 Task: In the  document Fusioncuisinemeet.odt Change font size of watermark '123' and place the watermark  'Diagonally '. Insert footer and write www.lunaTech.com
Action: Mouse moved to (96, 89)
Screenshot: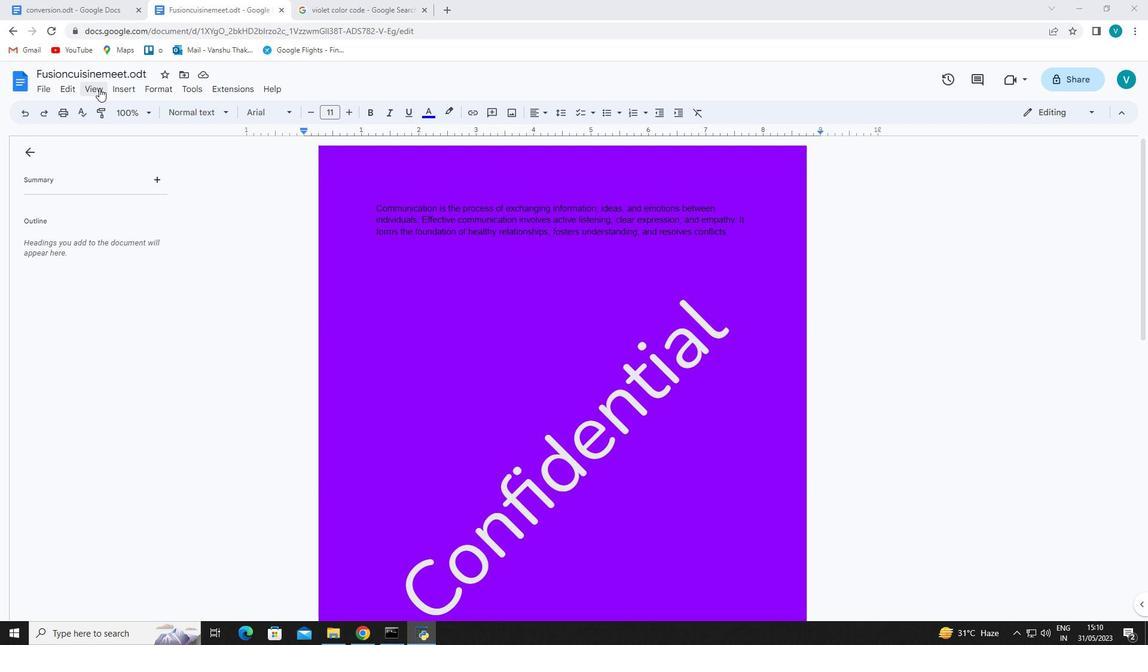 
Action: Mouse pressed left at (96, 89)
Screenshot: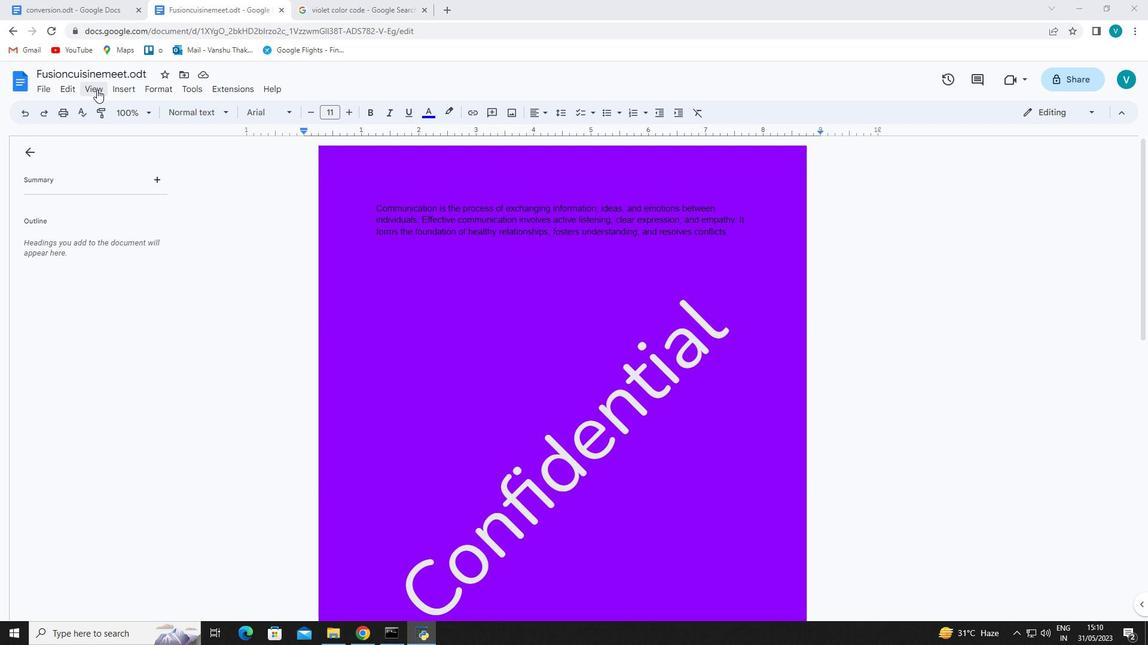 
Action: Mouse moved to (174, 364)
Screenshot: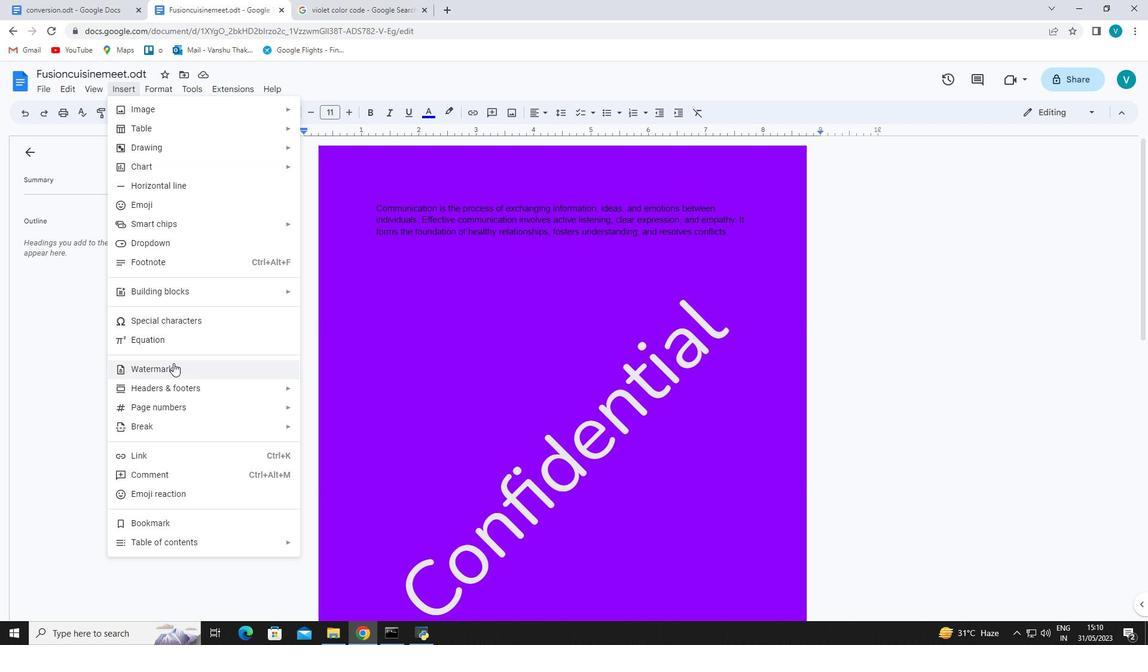 
Action: Mouse pressed left at (174, 364)
Screenshot: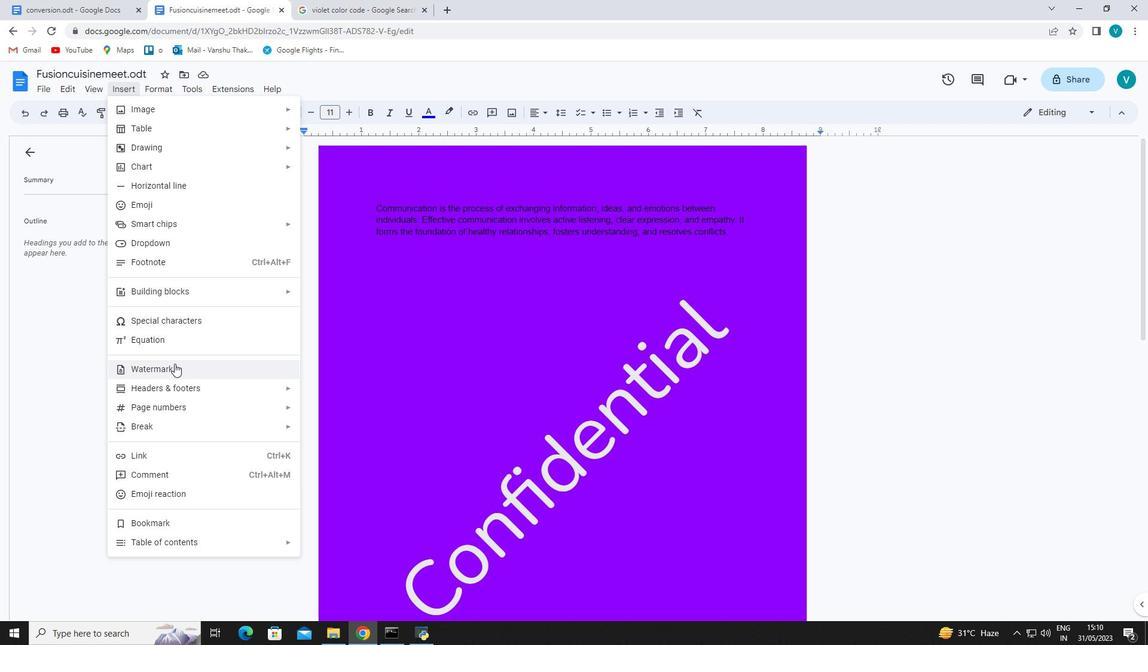 
Action: Mouse moved to (1044, 265)
Screenshot: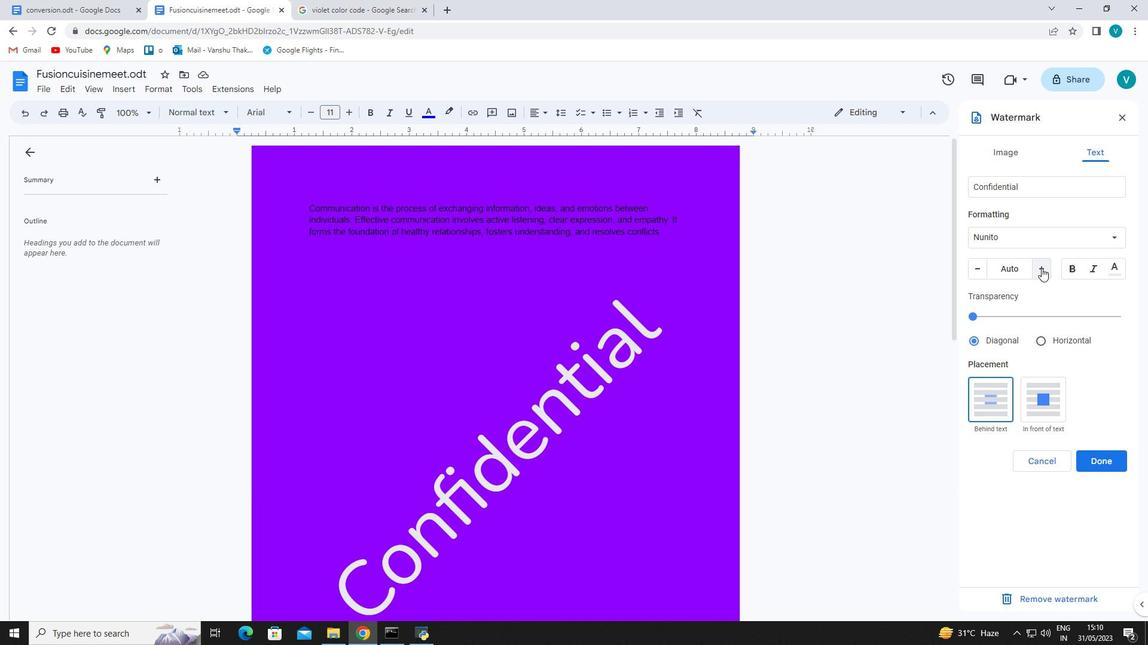 
Action: Mouse pressed left at (1044, 265)
Screenshot: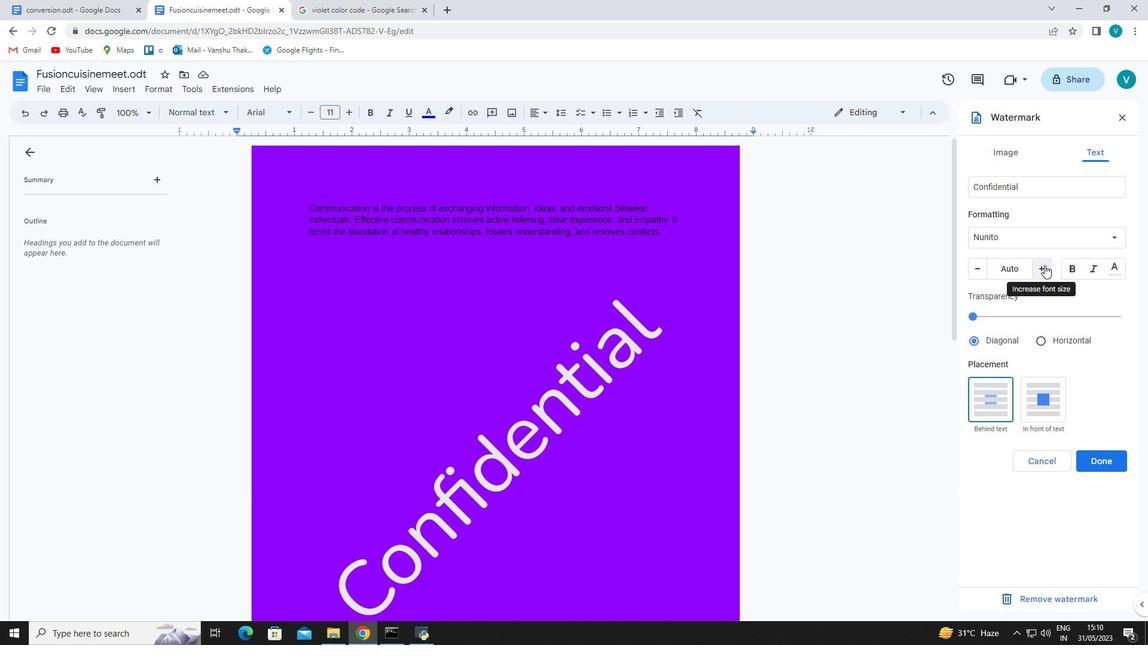 
Action: Mouse pressed left at (1044, 265)
Screenshot: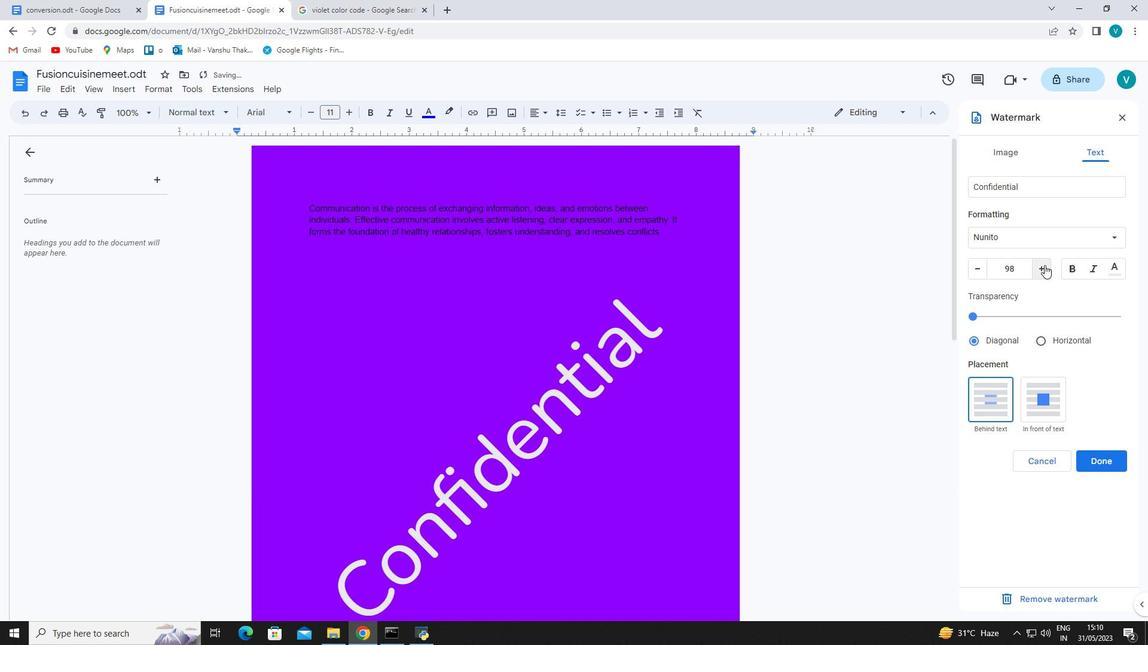 
Action: Mouse pressed left at (1044, 265)
Screenshot: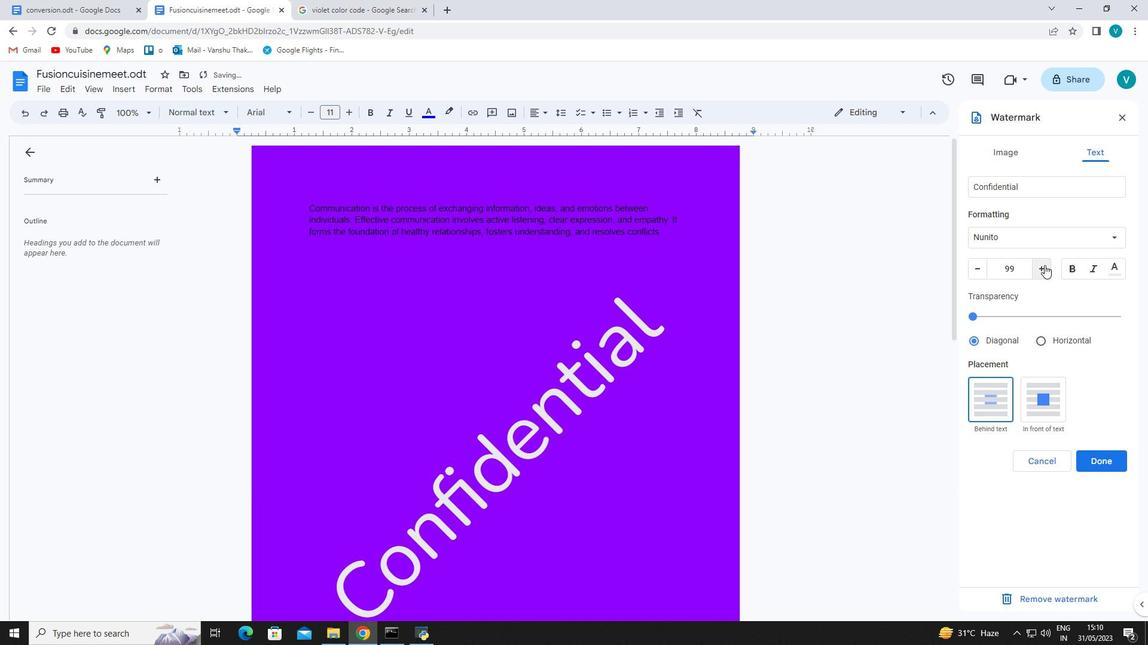 
Action: Mouse pressed left at (1044, 265)
Screenshot: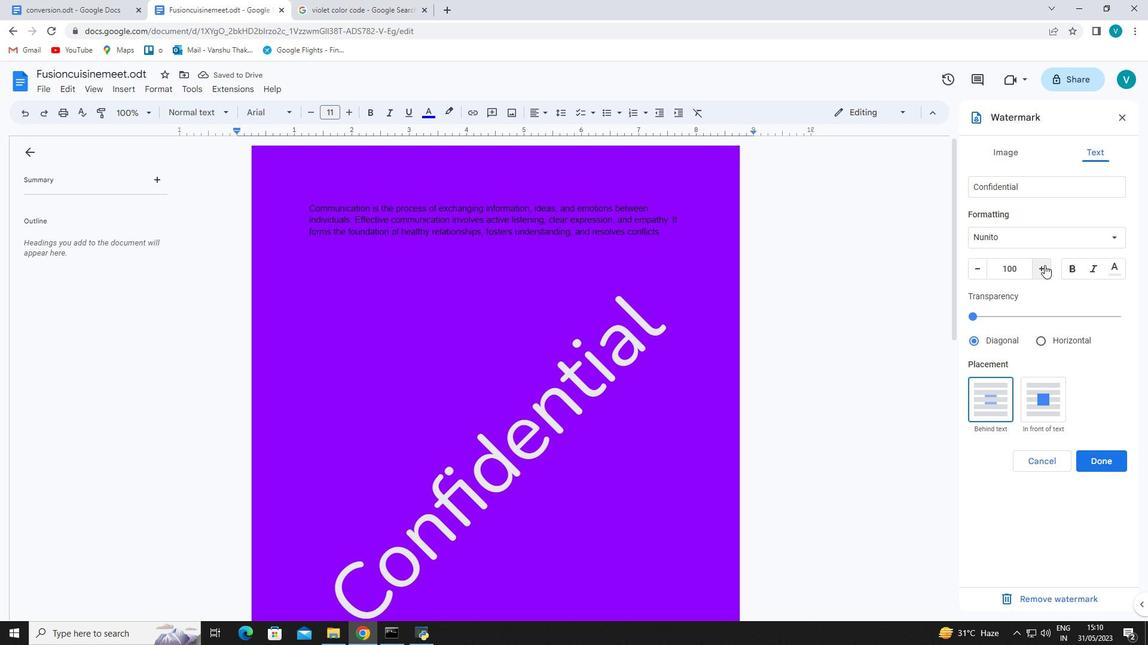 
Action: Mouse pressed left at (1044, 265)
Screenshot: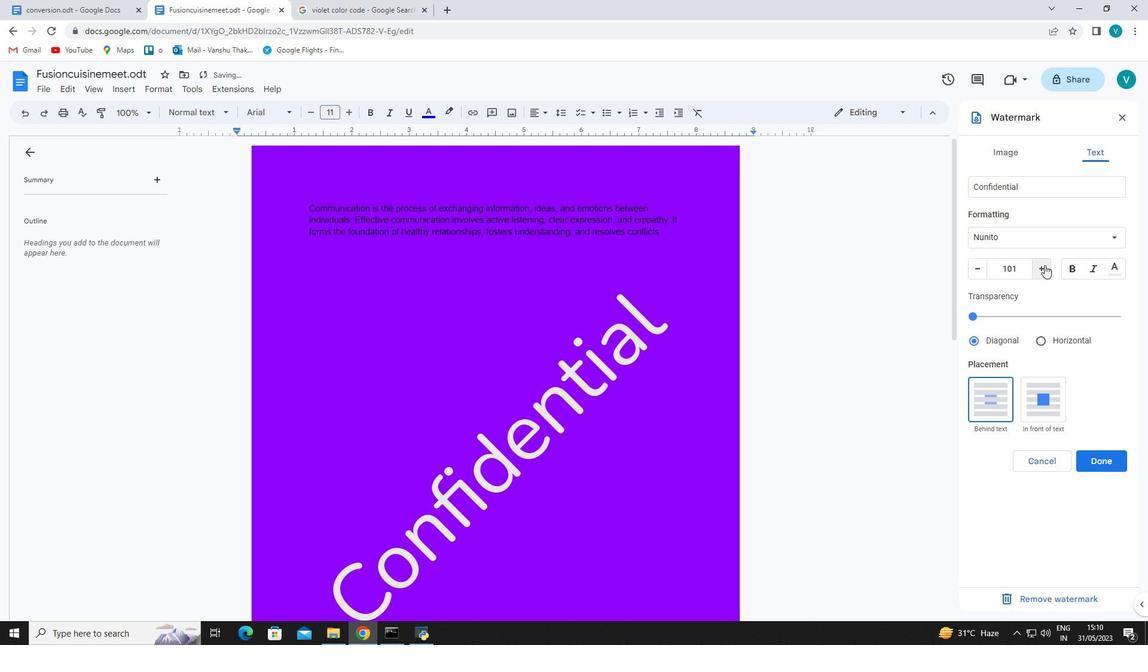
Action: Mouse pressed left at (1044, 265)
Screenshot: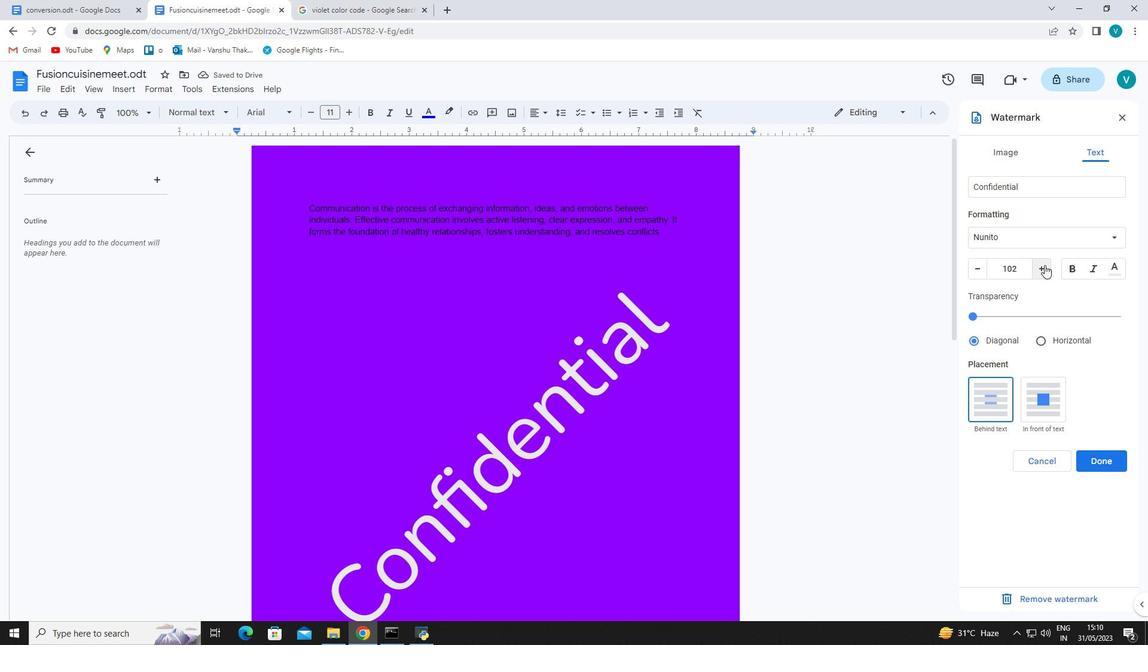 
Action: Mouse pressed left at (1044, 265)
Screenshot: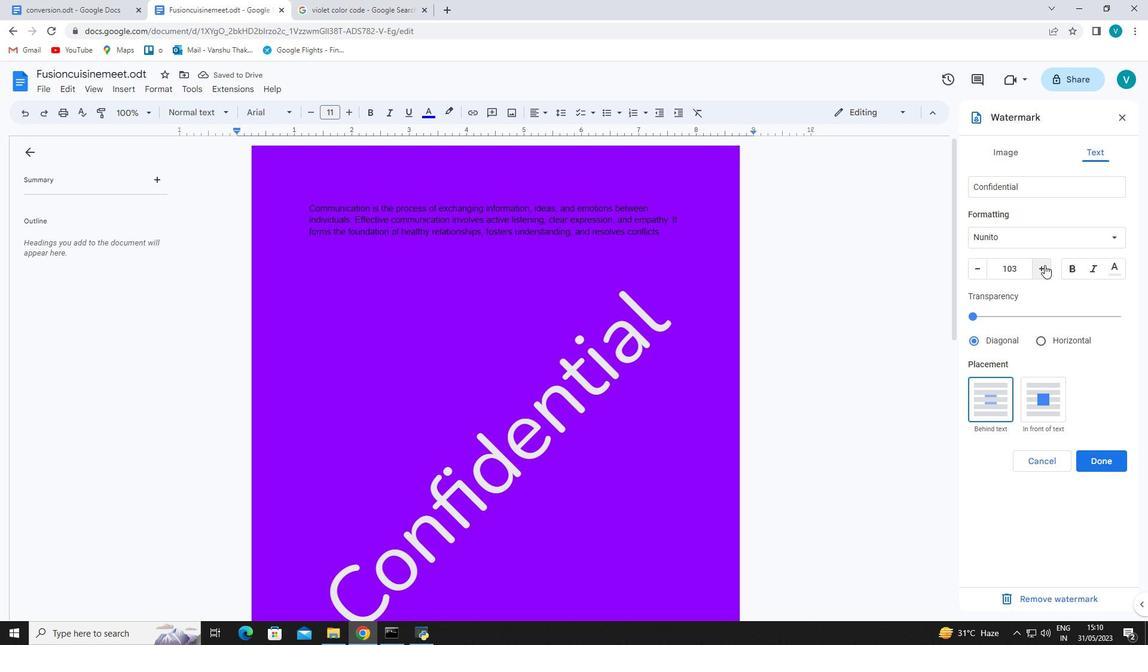 
Action: Mouse pressed left at (1044, 265)
Screenshot: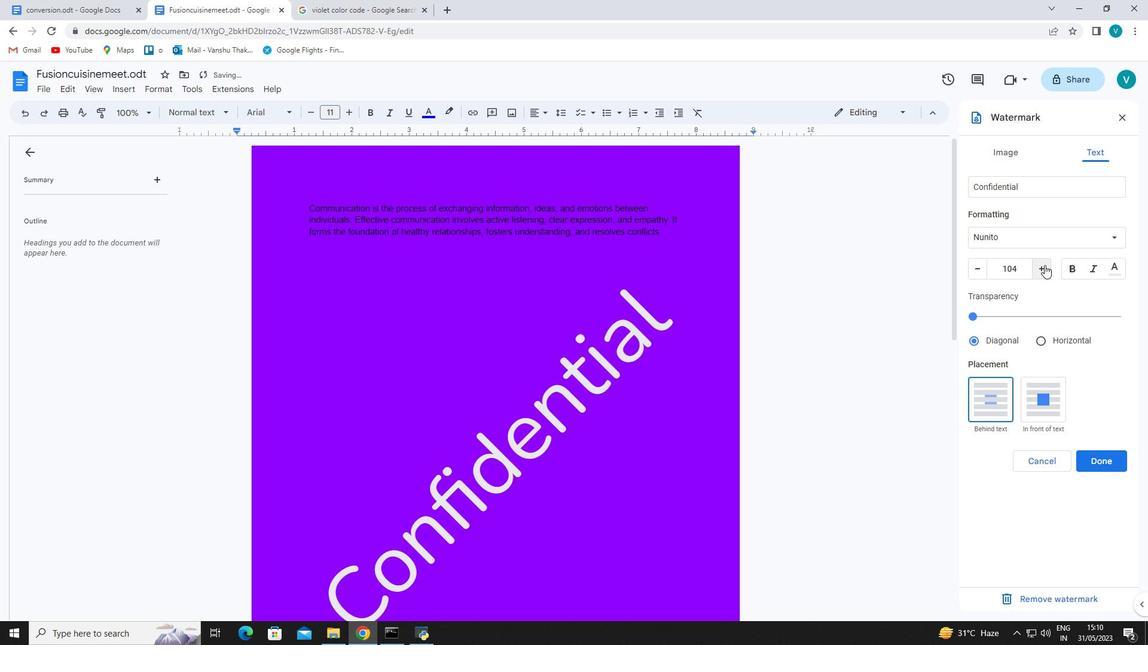 
Action: Mouse pressed left at (1044, 265)
Screenshot: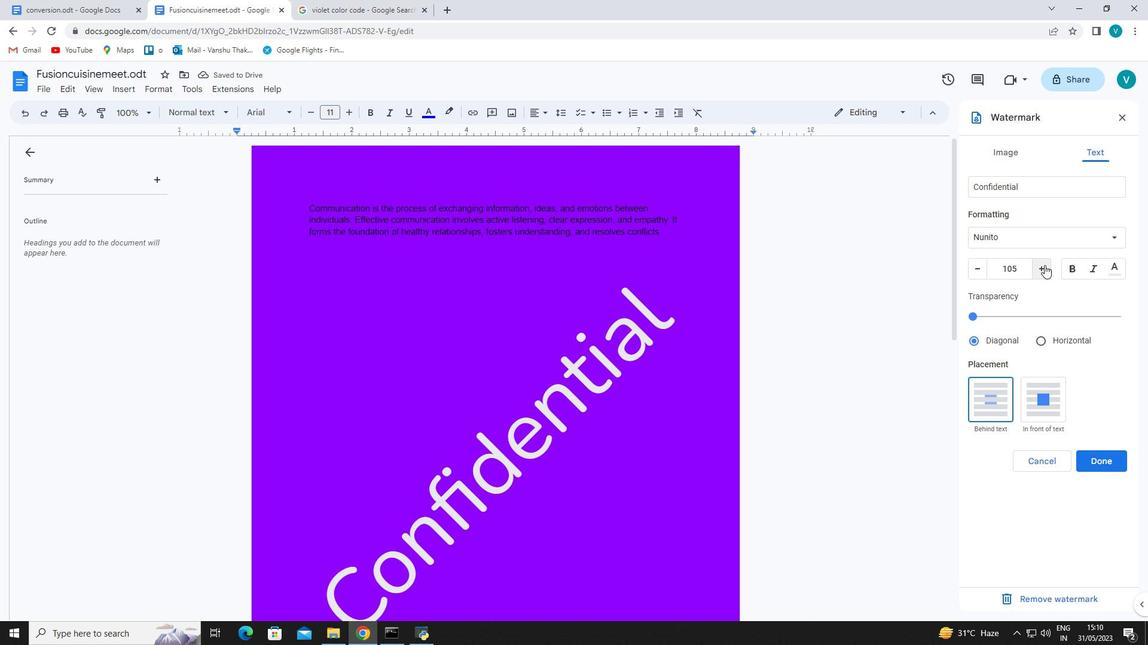 
Action: Mouse pressed left at (1044, 265)
Screenshot: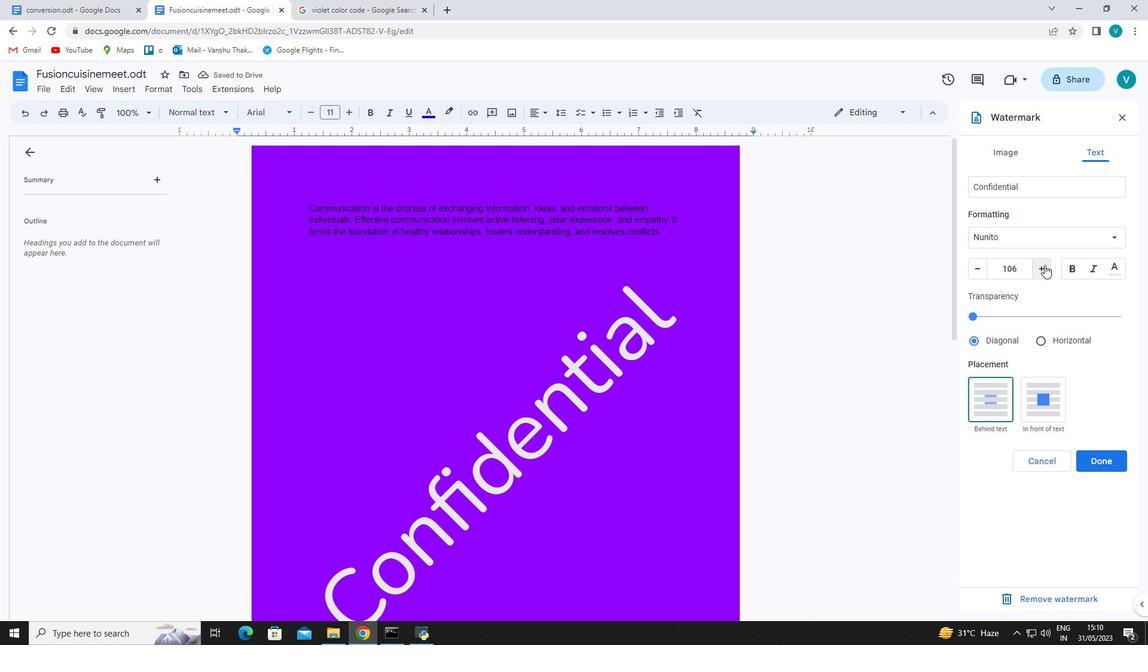 
Action: Mouse pressed left at (1044, 265)
Screenshot: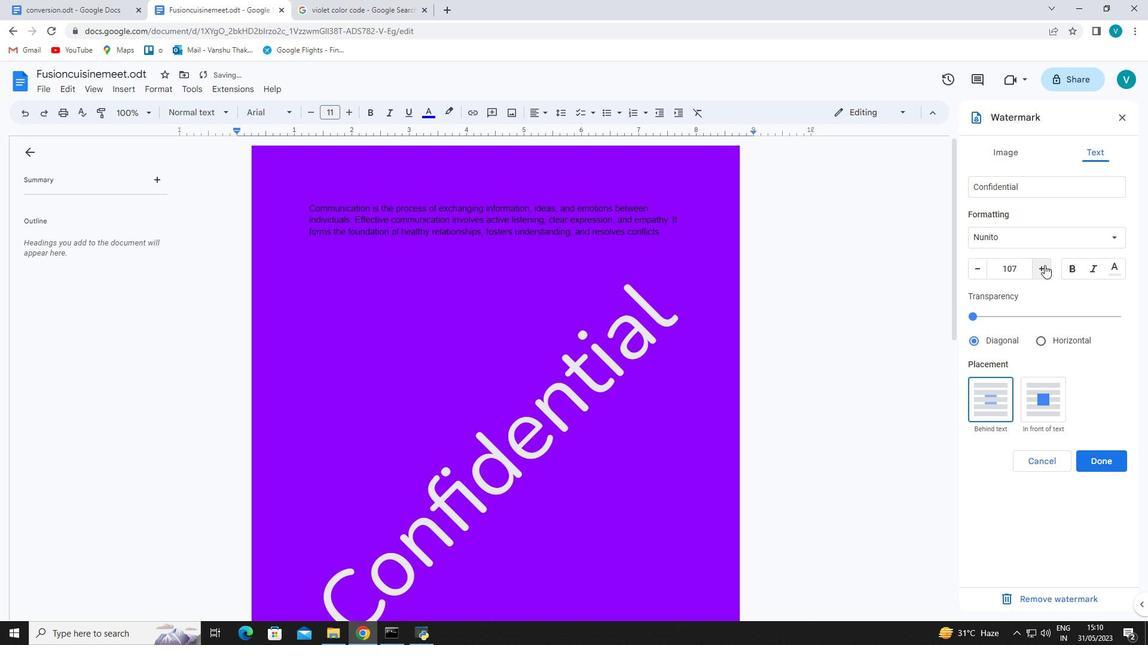 
Action: Mouse pressed left at (1044, 265)
Screenshot: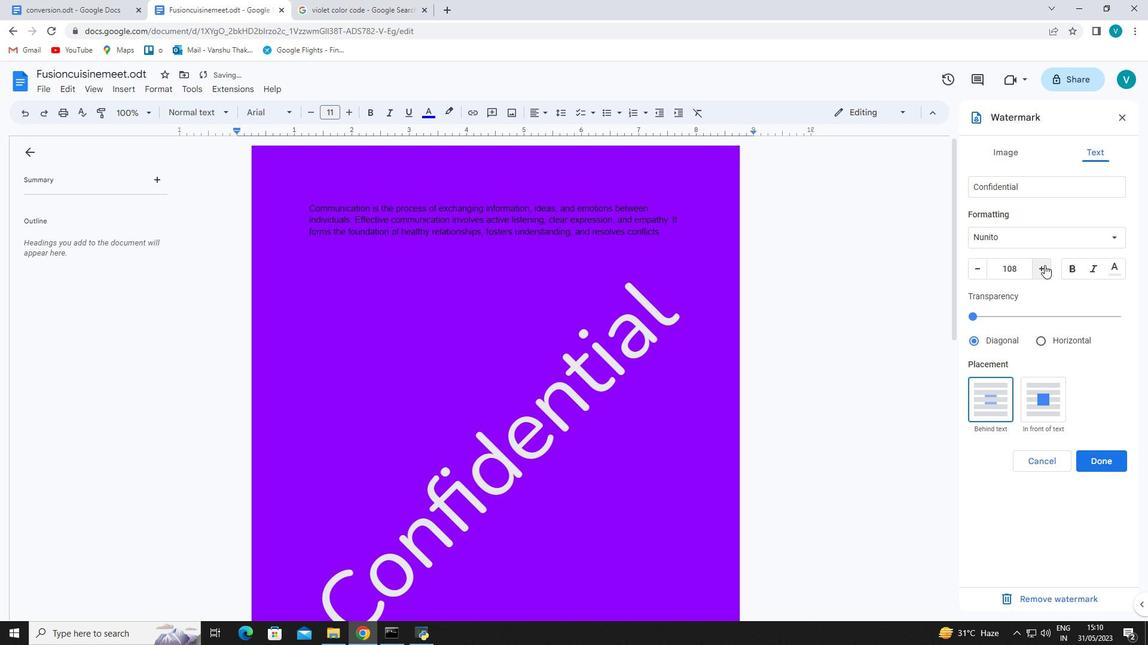 
Action: Mouse pressed left at (1044, 265)
Screenshot: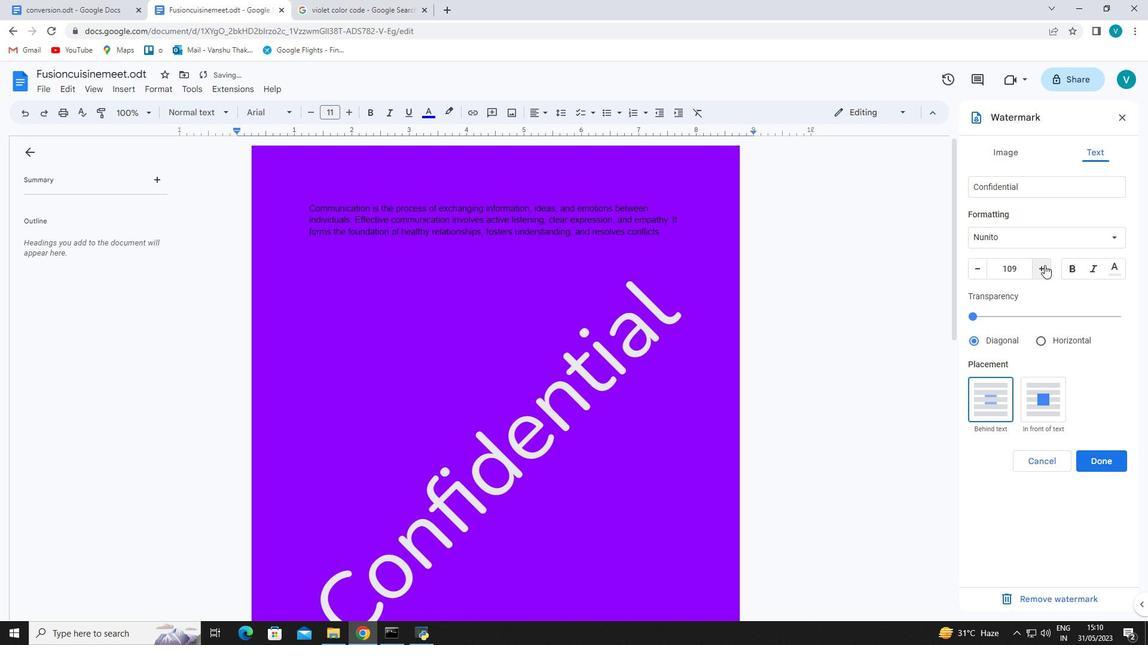 
Action: Mouse pressed left at (1044, 265)
Screenshot: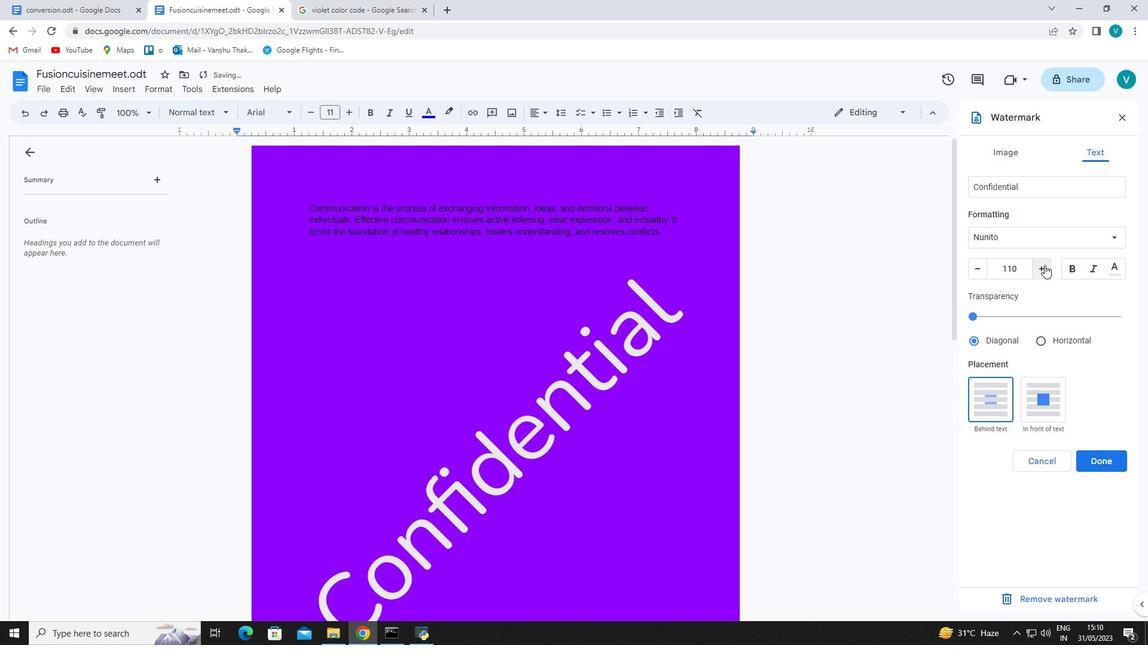 
Action: Mouse pressed left at (1044, 265)
Screenshot: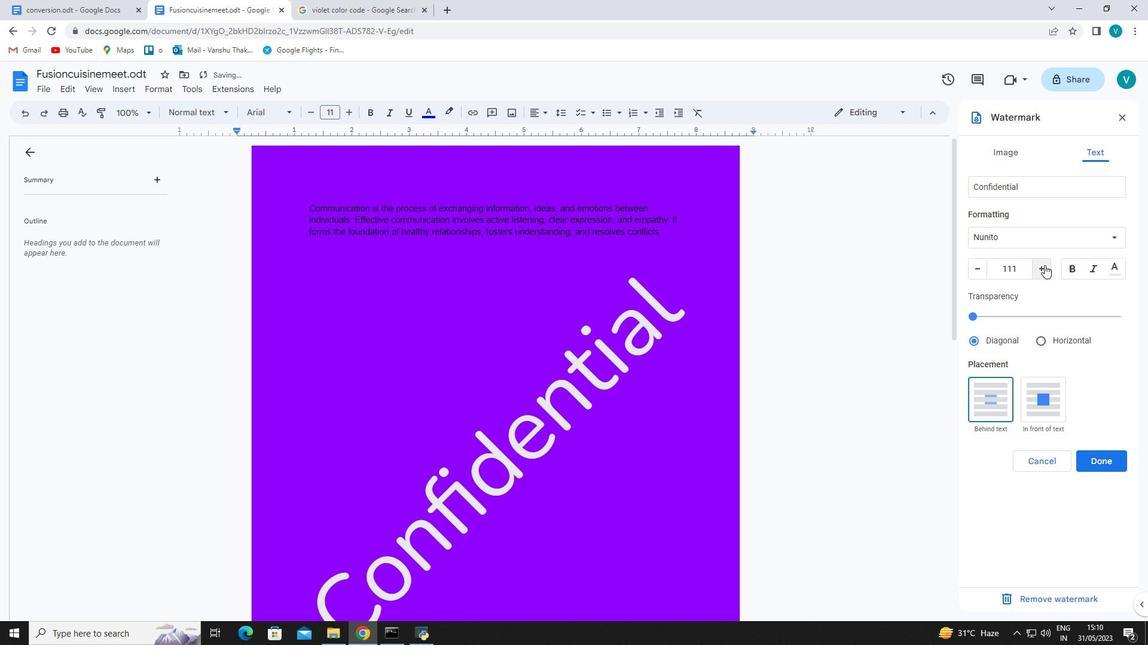 
Action: Mouse pressed left at (1044, 265)
Screenshot: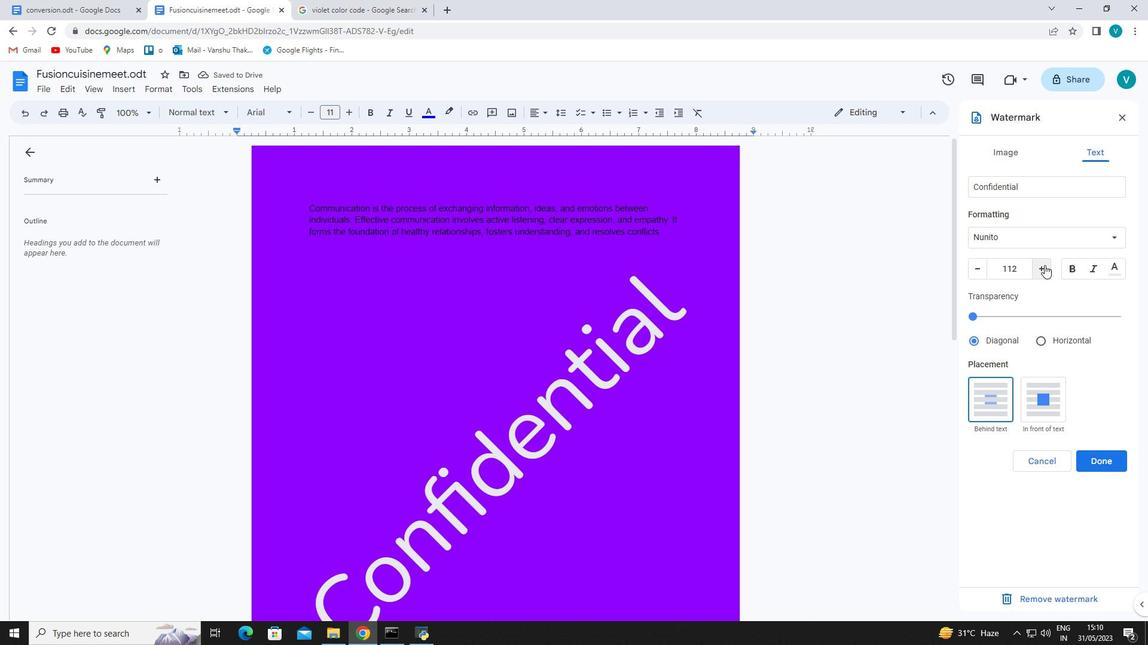 
Action: Mouse pressed left at (1044, 265)
Screenshot: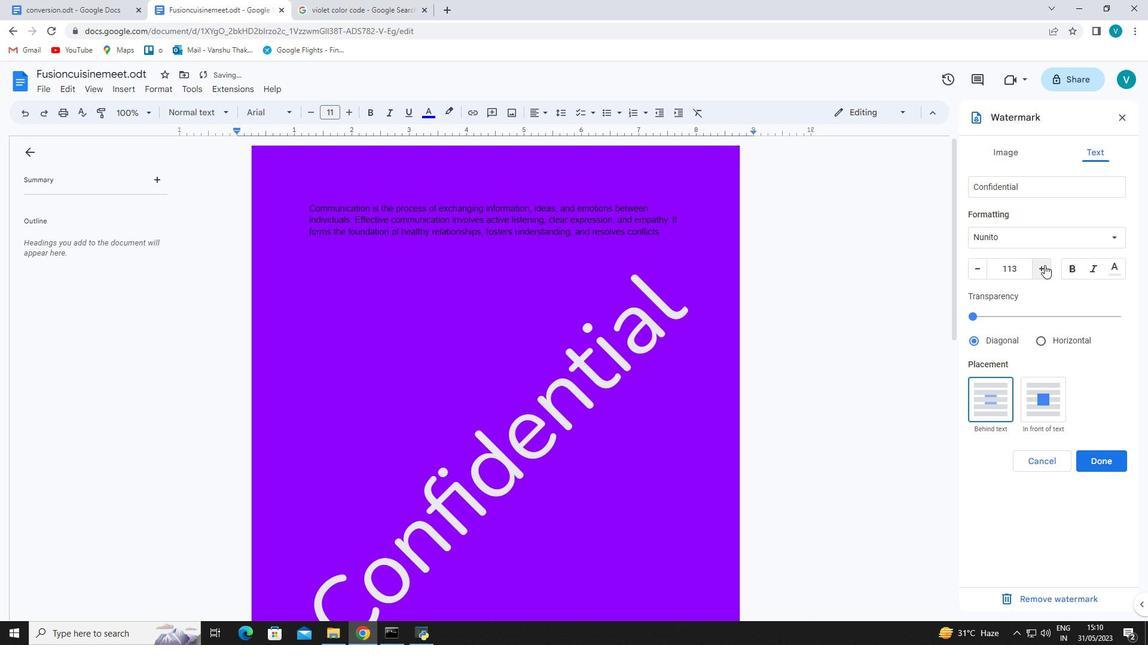 
Action: Mouse pressed left at (1044, 265)
Screenshot: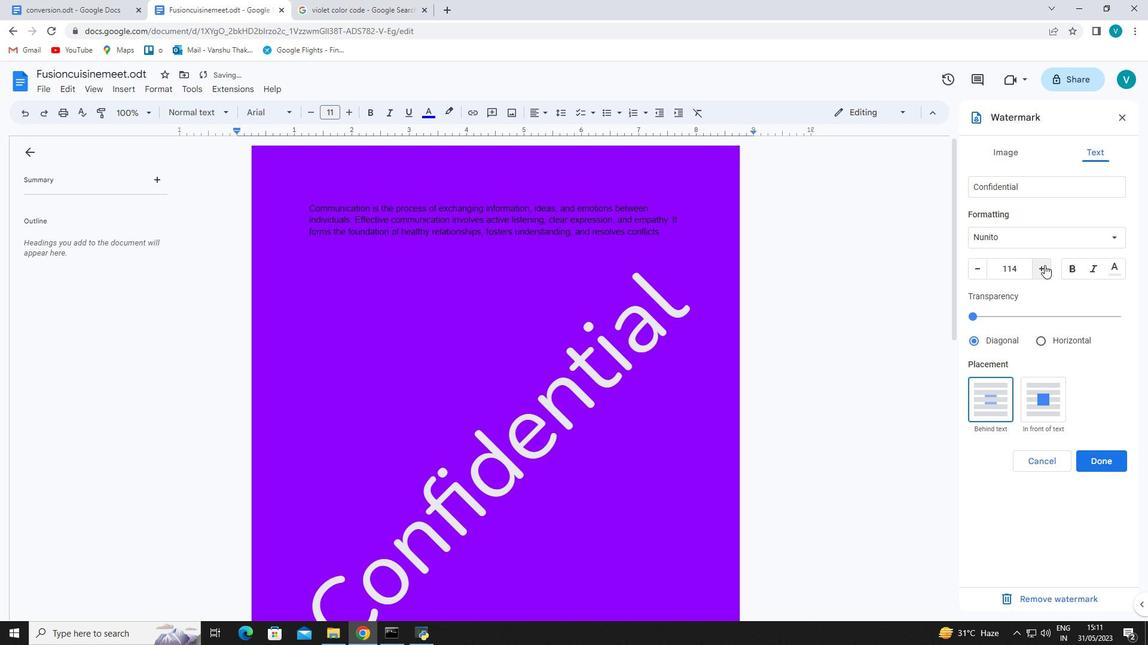 
Action: Mouse pressed left at (1044, 265)
Screenshot: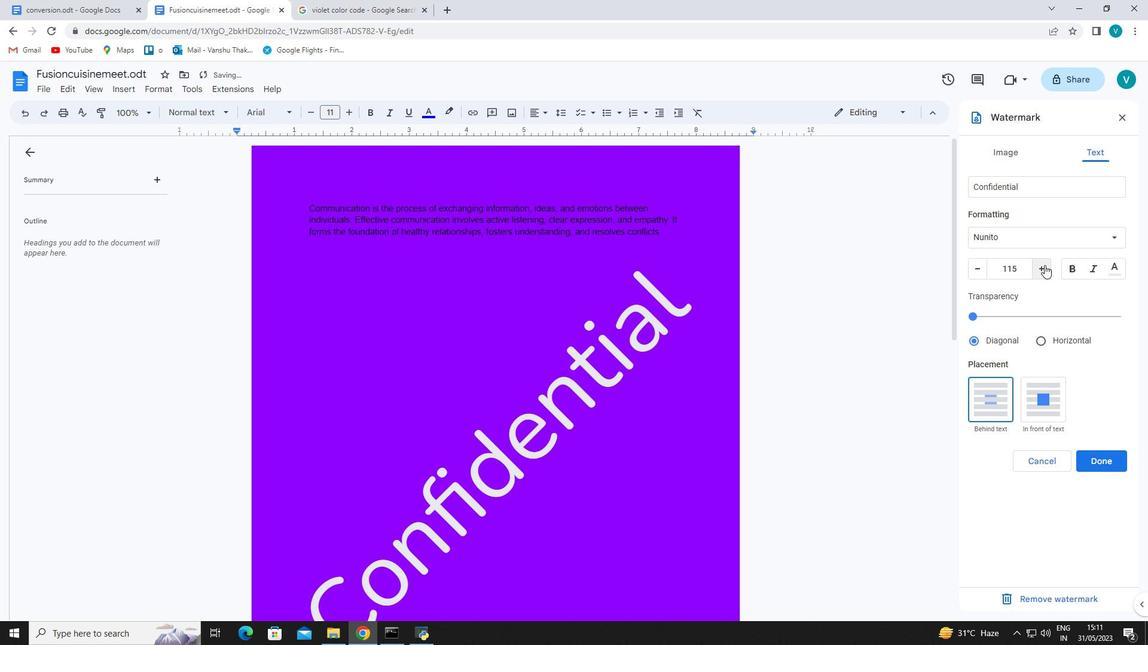 
Action: Mouse pressed left at (1044, 265)
Screenshot: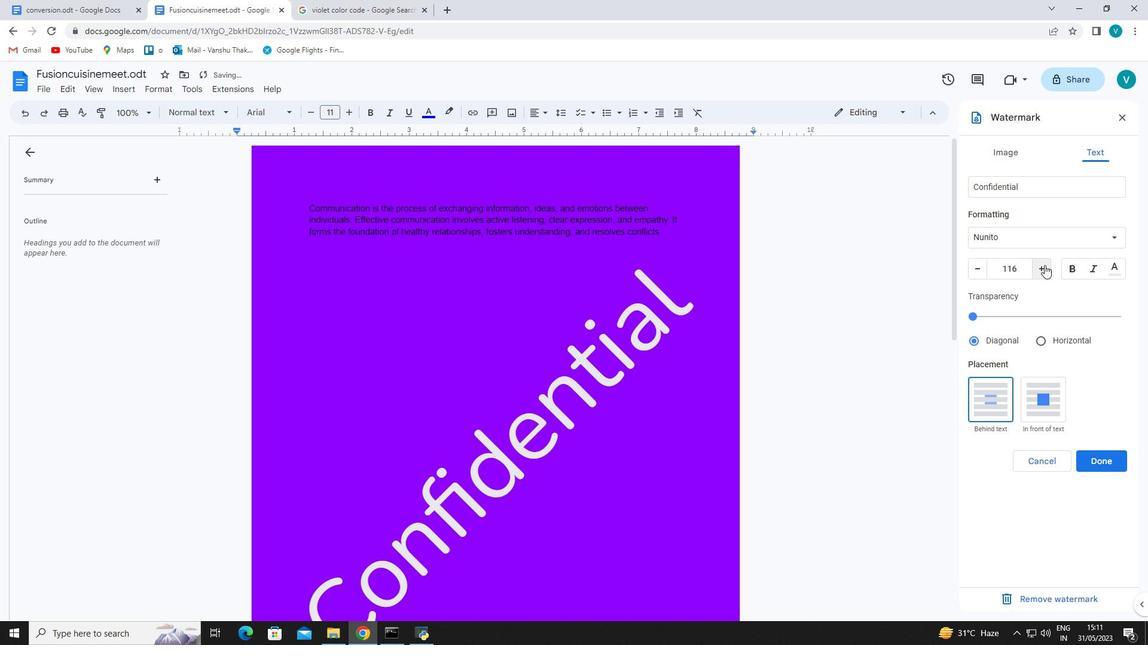 
Action: Mouse pressed left at (1044, 265)
Screenshot: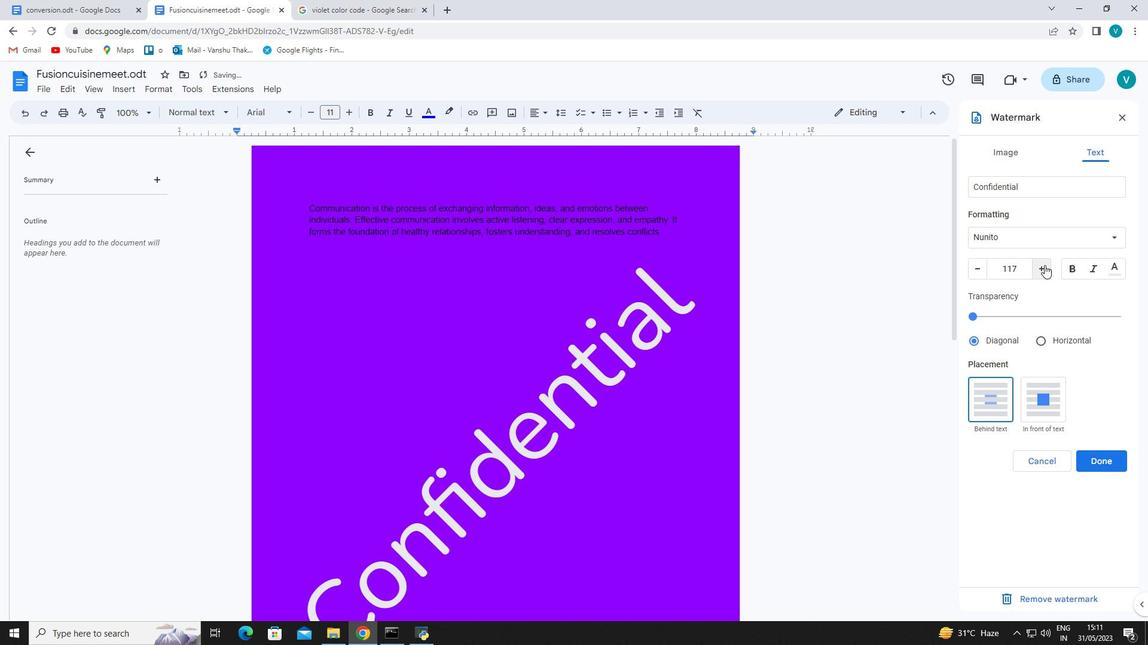 
Action: Mouse pressed left at (1044, 265)
Screenshot: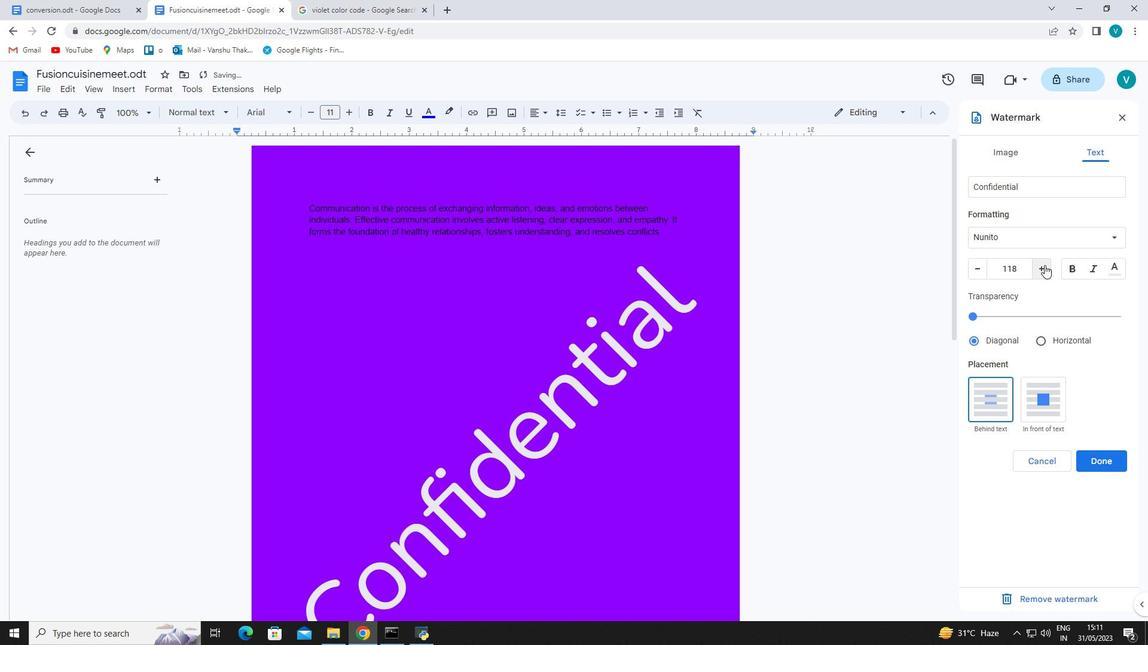 
Action: Mouse pressed left at (1044, 265)
Screenshot: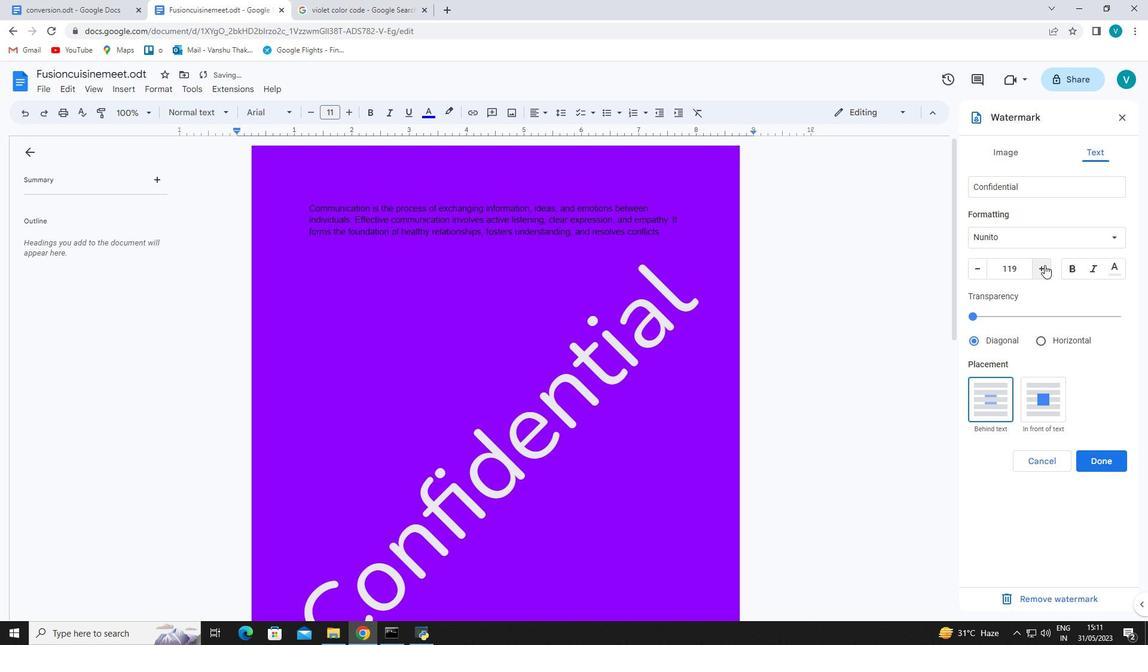 
Action: Mouse pressed left at (1044, 265)
Screenshot: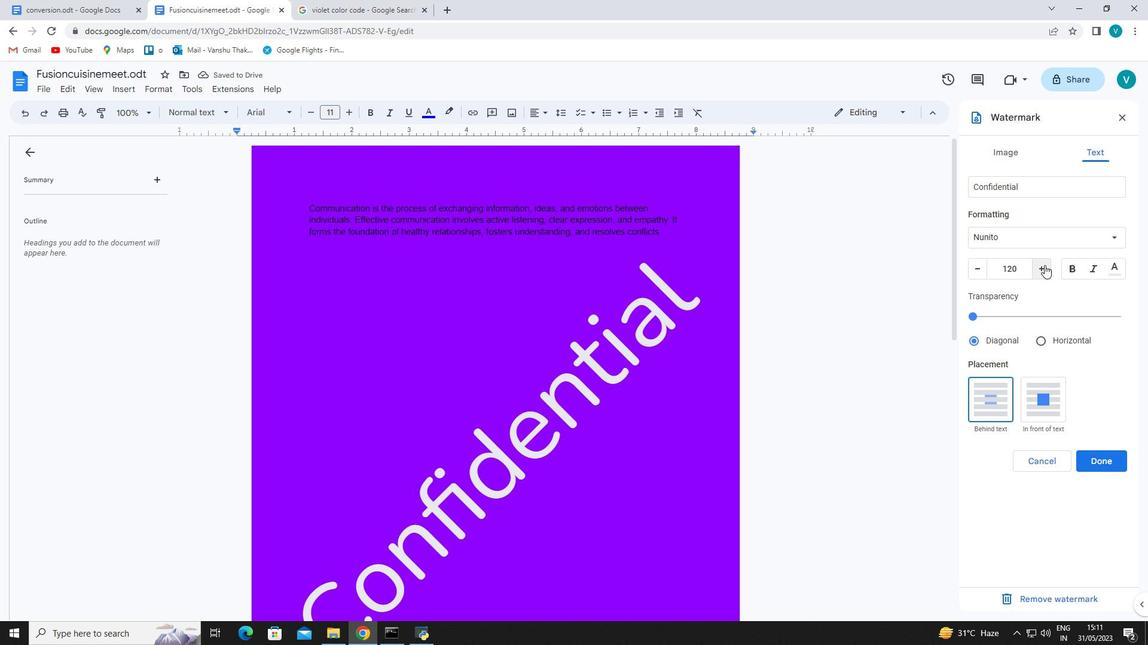 
Action: Mouse pressed left at (1044, 265)
Screenshot: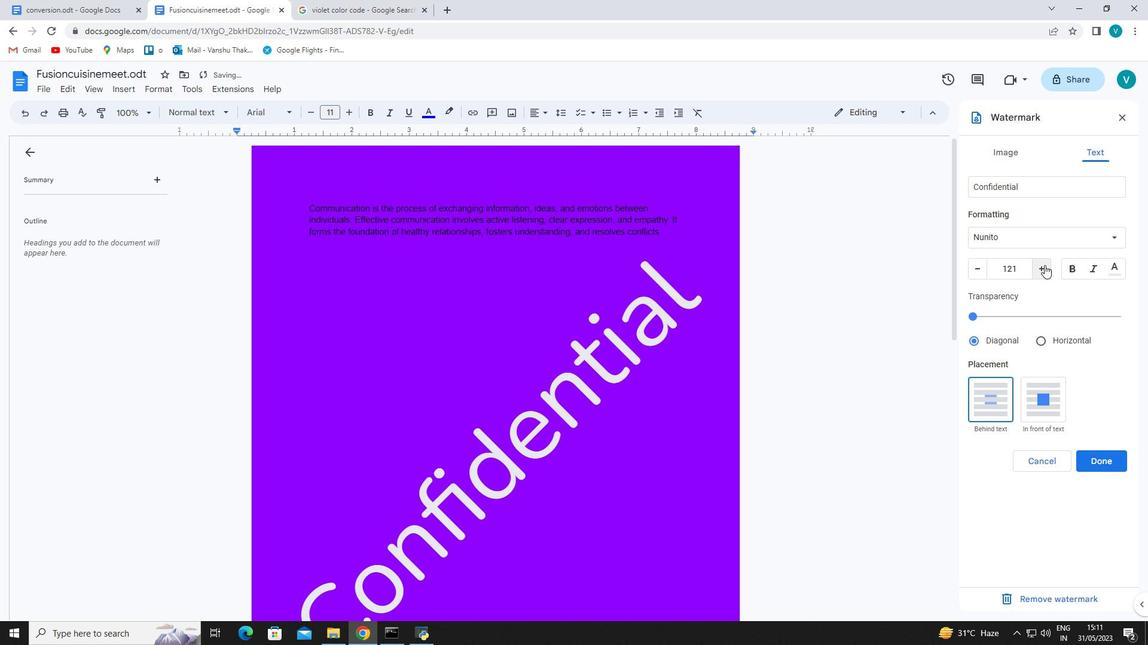 
Action: Mouse pressed left at (1044, 265)
Screenshot: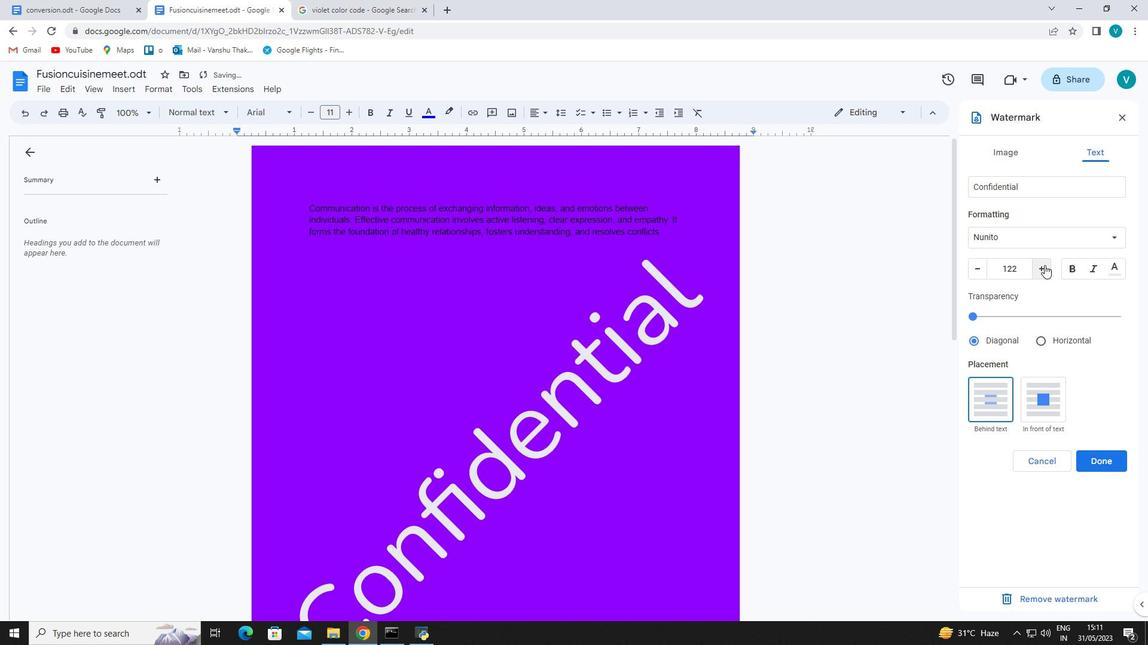 
Action: Mouse moved to (1119, 459)
Screenshot: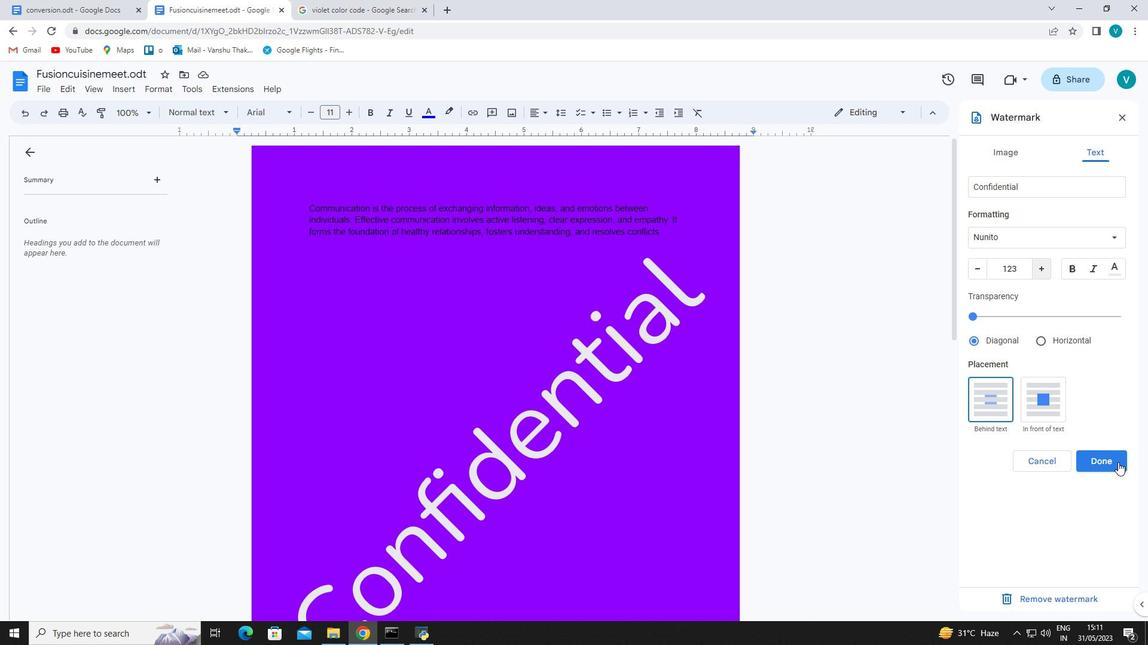 
Action: Mouse pressed left at (1119, 459)
Screenshot: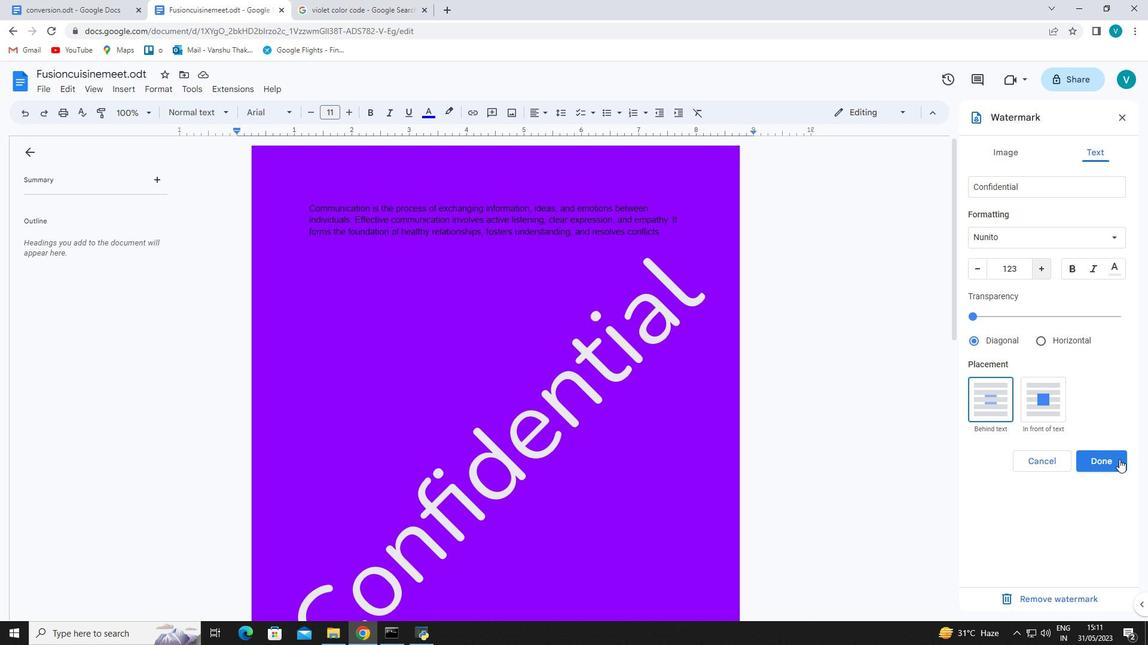 
Action: Mouse moved to (127, 92)
Screenshot: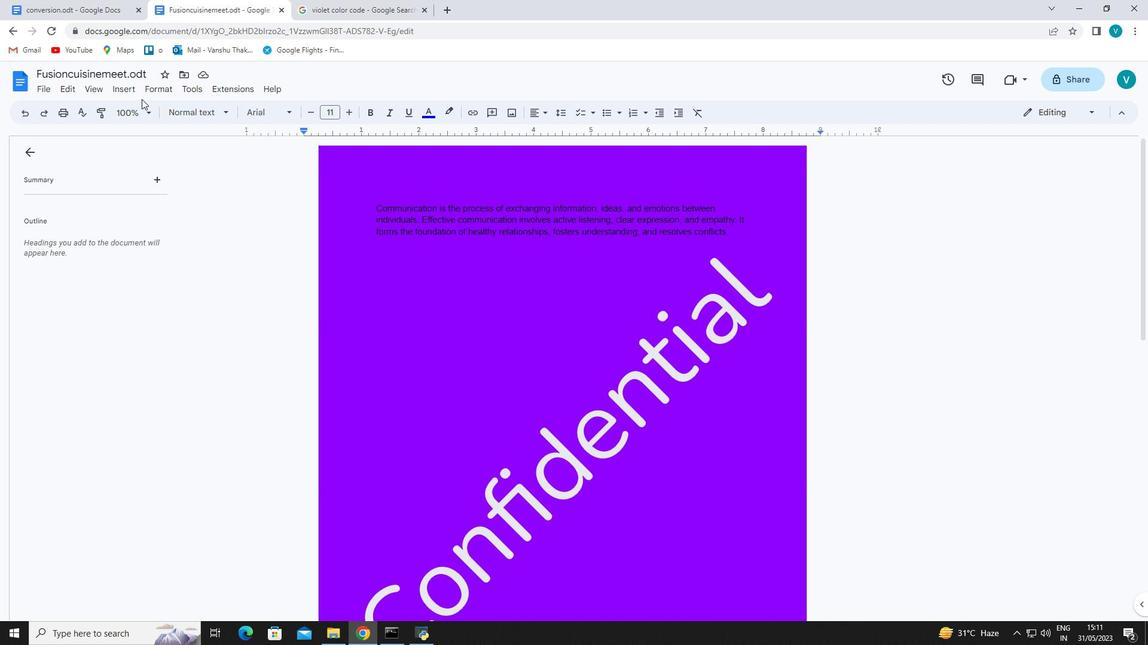 
Action: Mouse pressed left at (127, 92)
Screenshot: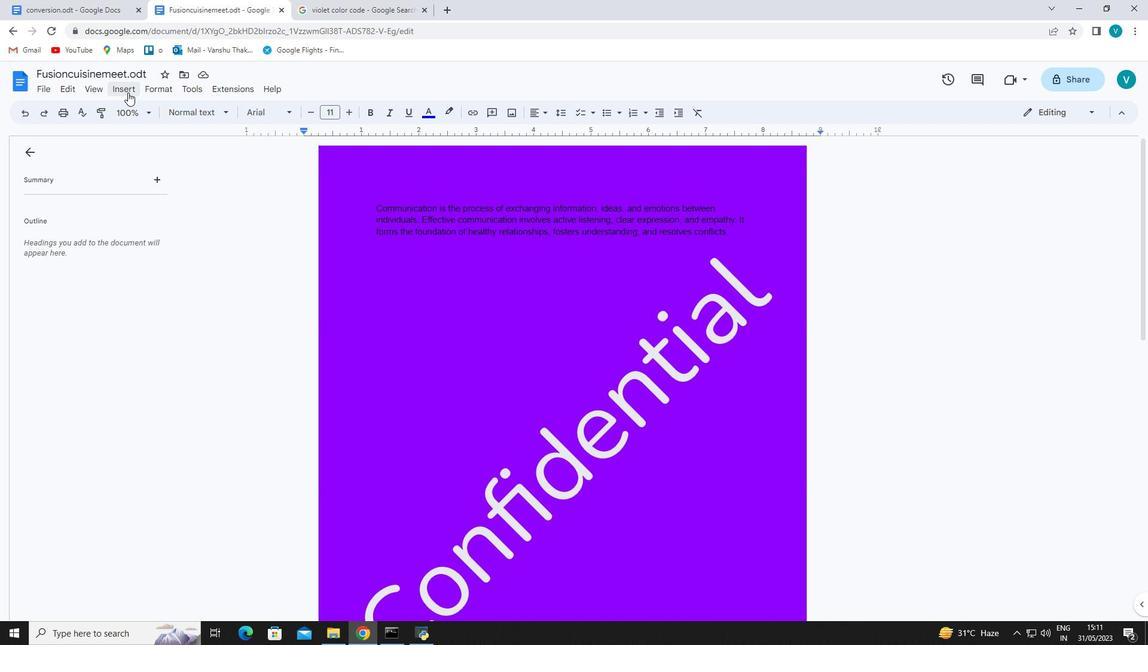 
Action: Mouse moved to (339, 405)
Screenshot: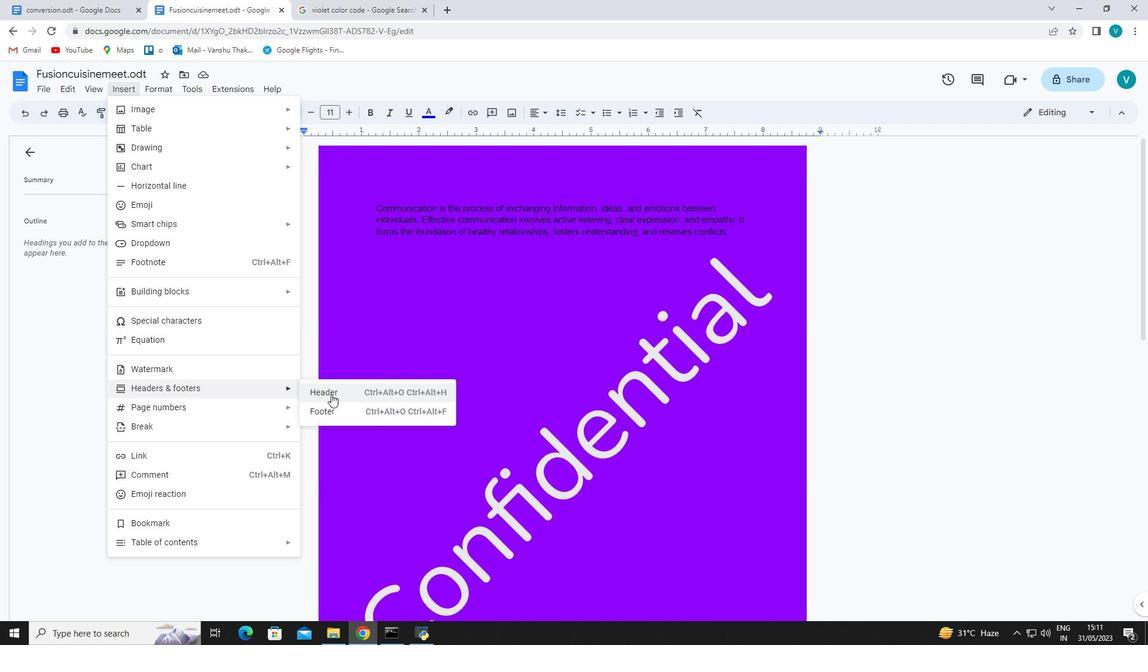 
Action: Mouse pressed left at (339, 405)
Screenshot: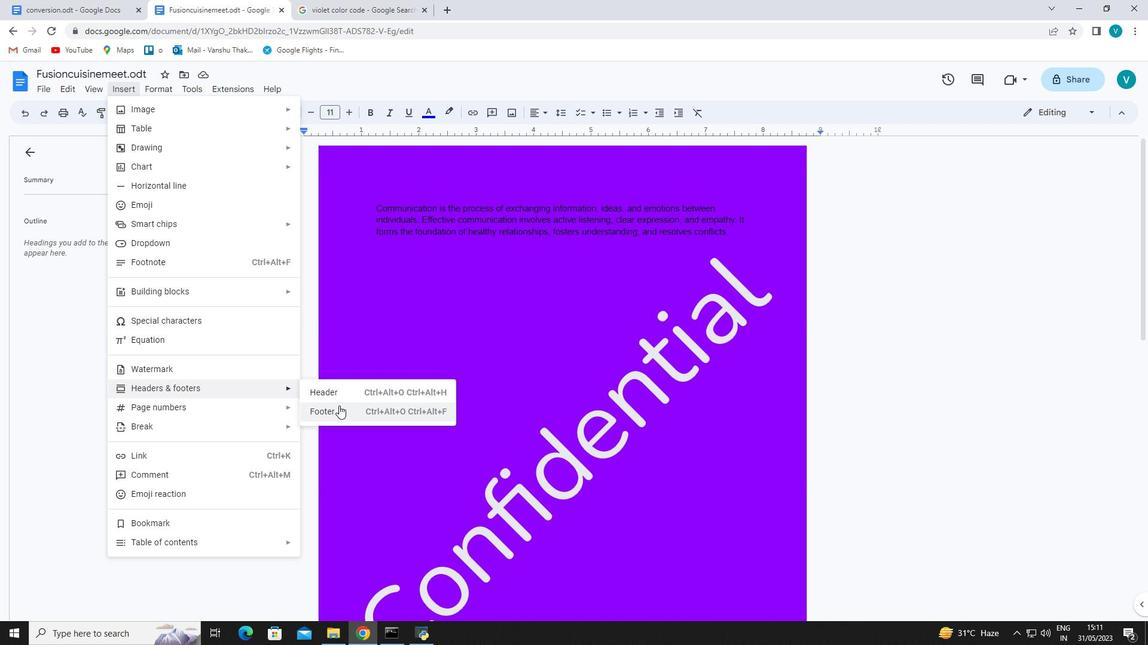 
Action: Mouse moved to (342, 406)
Screenshot: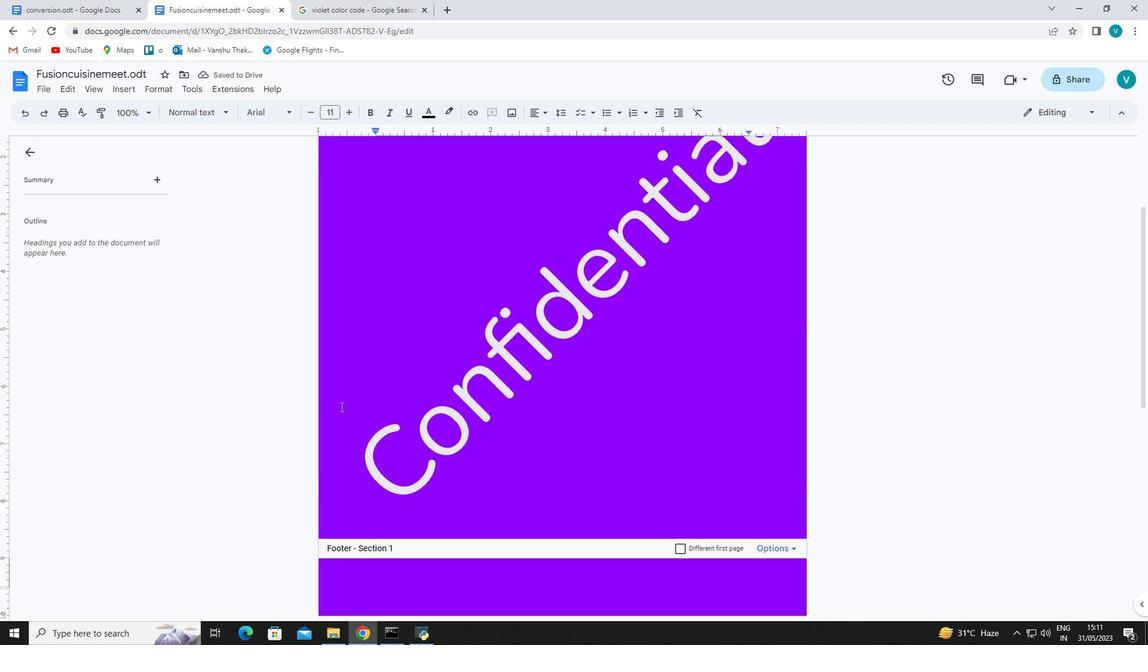 
Action: Key pressed www.luna<Key.shift><Key.shift><Key.shift><Key.shift><Key.shift><Key.shift><Key.shift><Key.shift><Key.shift><Key.shift><Key.shift><Key.shift><Key.shift><Key.shift><Key.shift><Key.shift><Key.shift><Key.shift><Key.shift><Key.shift><Key.shift><Key.shift><Key.shift><Key.shift>Tech.com
Screenshot: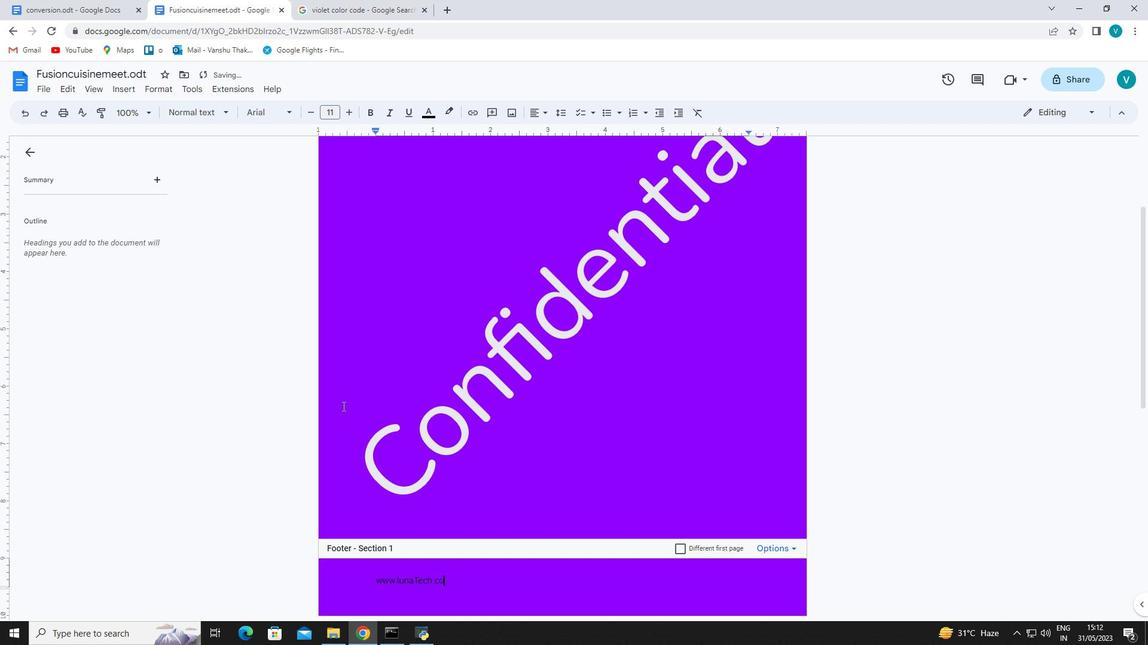 
